 Task: Add Total Cluster Fudge Dark Chocolate Hot Cocoa Bombs to the cart.
Action: Mouse pressed left at (21, 93)
Screenshot: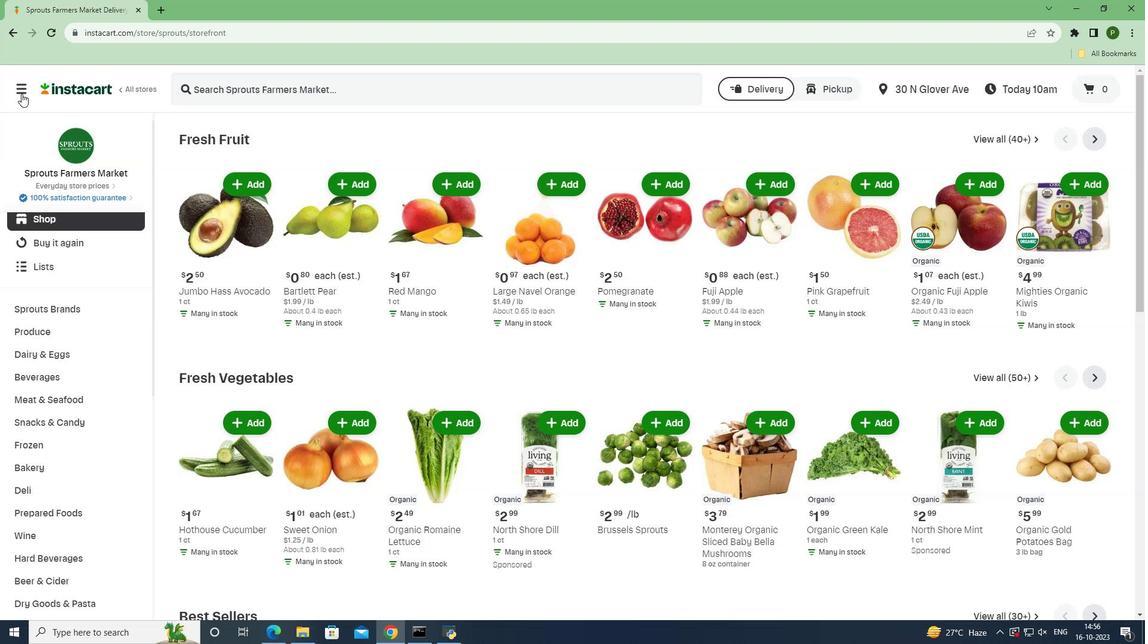 
Action: Mouse moved to (43, 313)
Screenshot: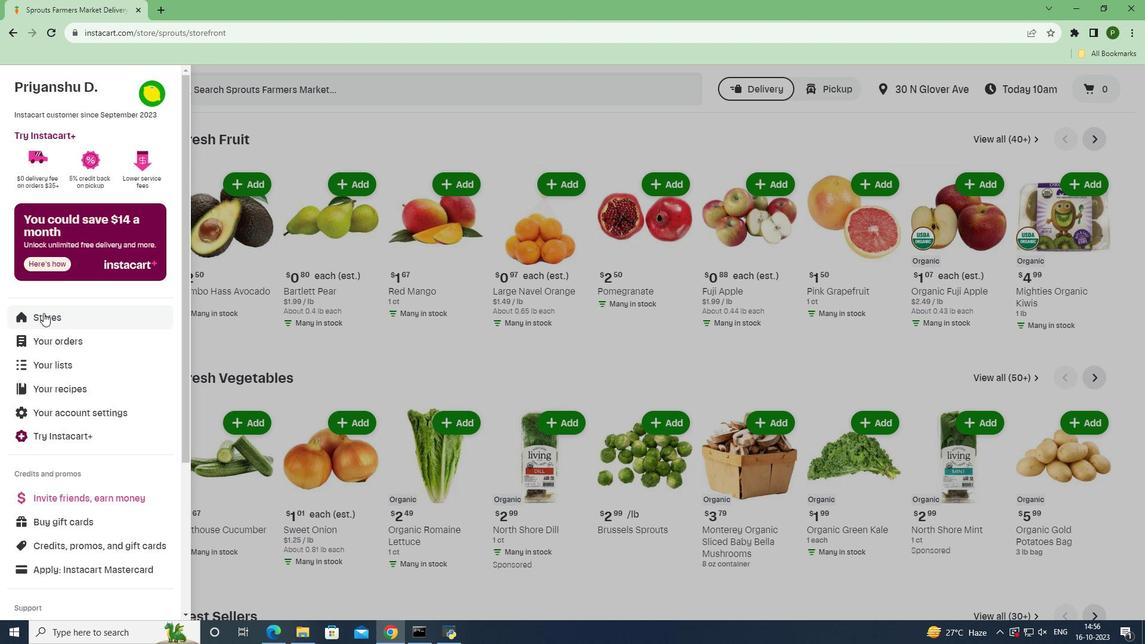 
Action: Mouse pressed left at (43, 313)
Screenshot: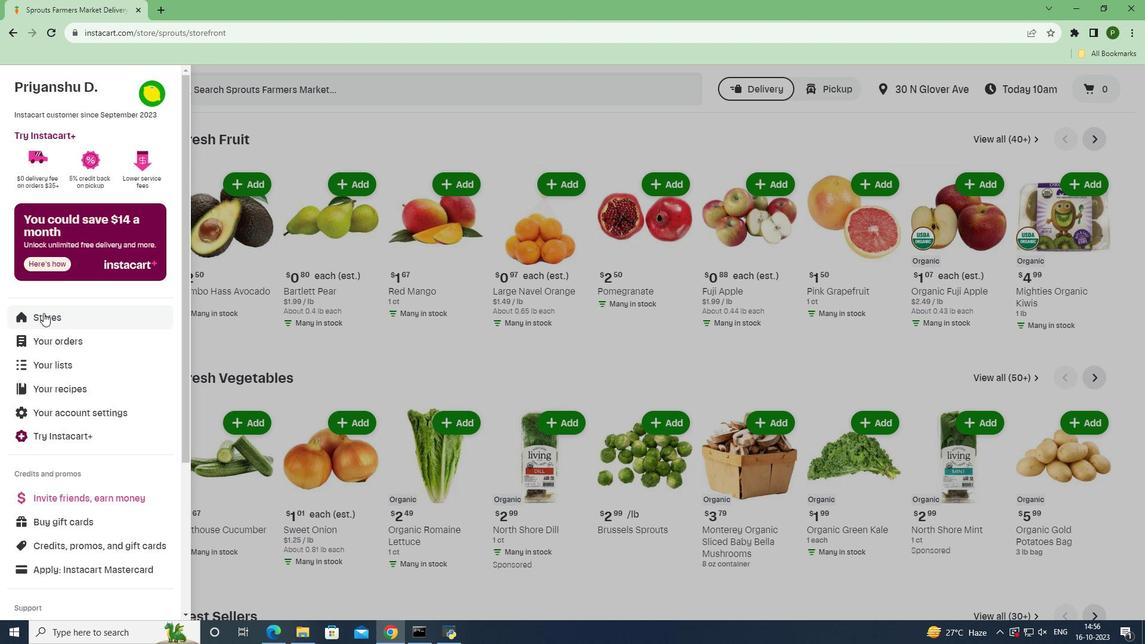 
Action: Mouse moved to (265, 134)
Screenshot: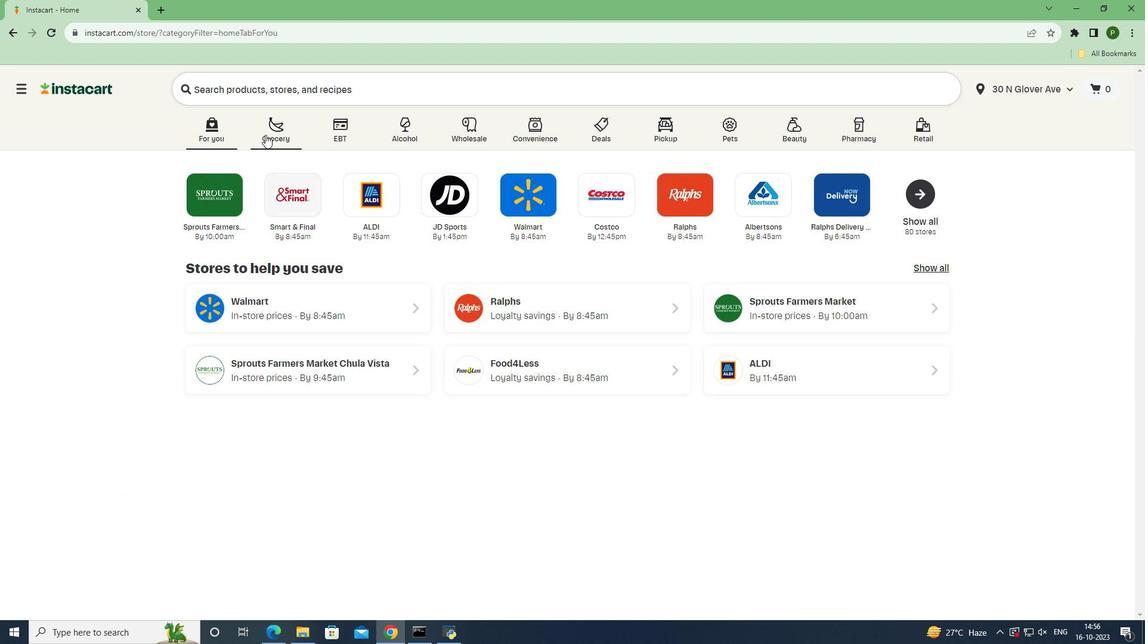 
Action: Mouse pressed left at (265, 134)
Screenshot: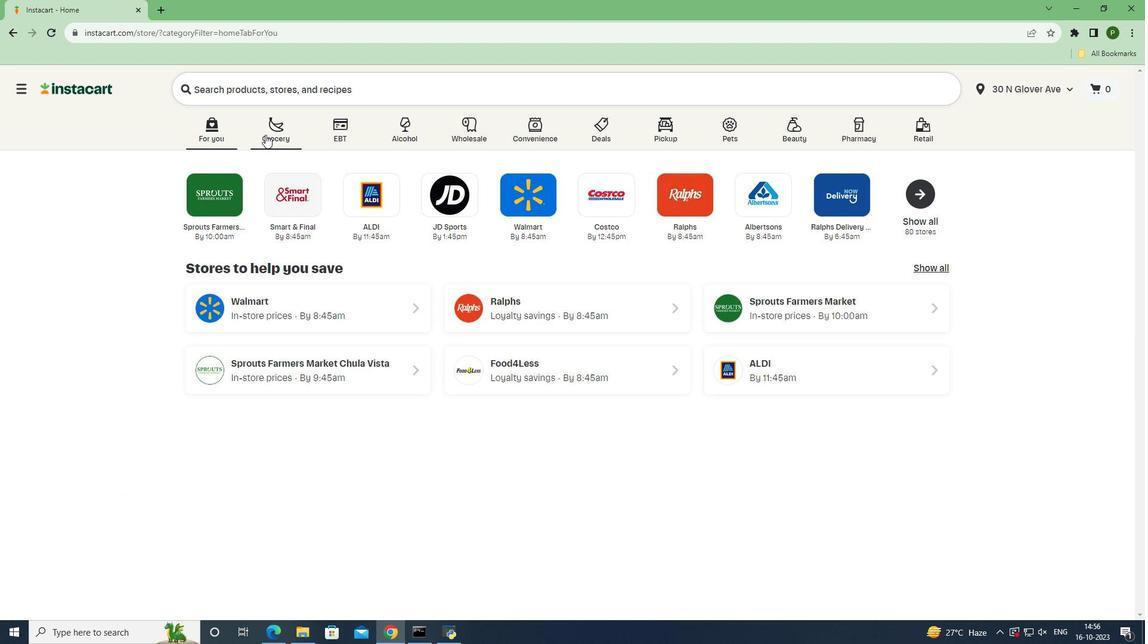 
Action: Mouse moved to (730, 272)
Screenshot: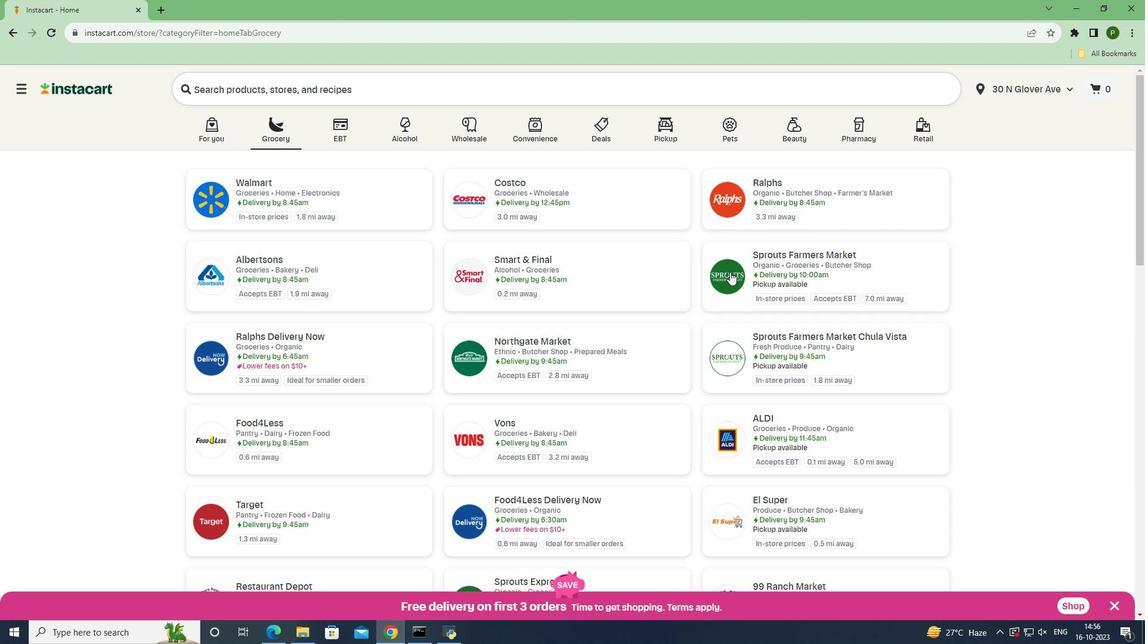 
Action: Mouse pressed left at (730, 272)
Screenshot: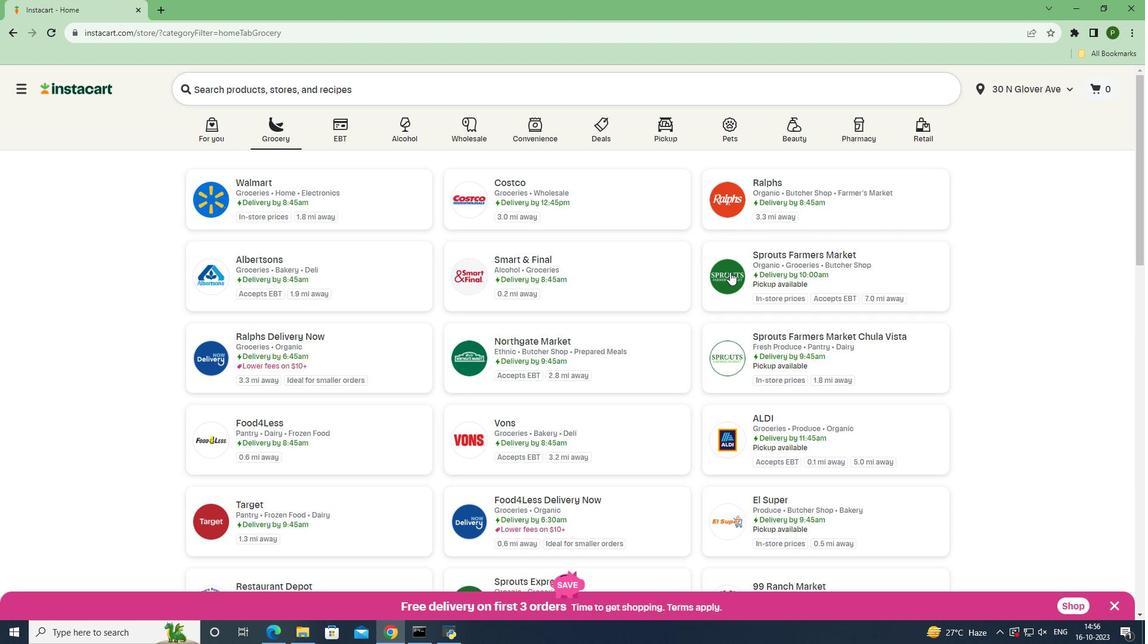 
Action: Mouse moved to (57, 408)
Screenshot: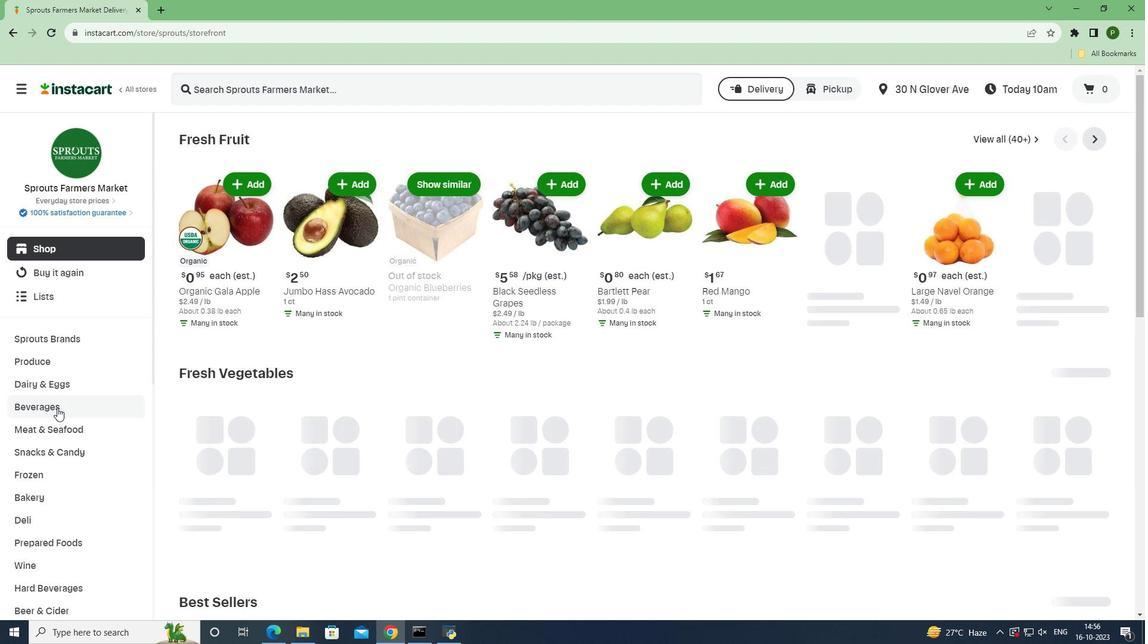 
Action: Mouse pressed left at (57, 408)
Screenshot: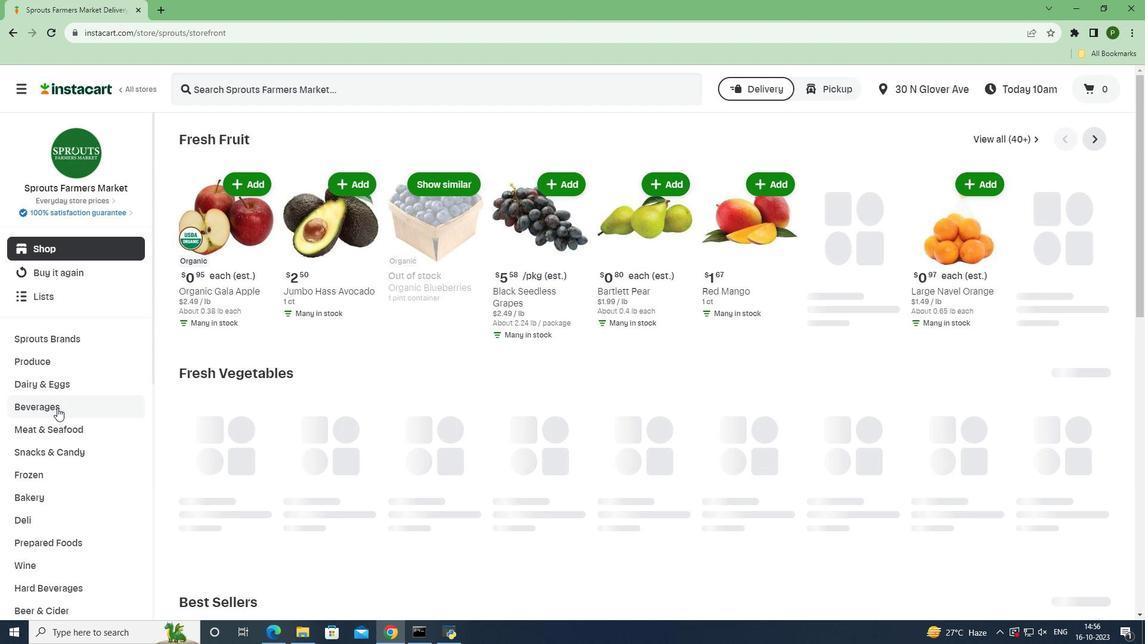 
Action: Mouse moved to (1077, 166)
Screenshot: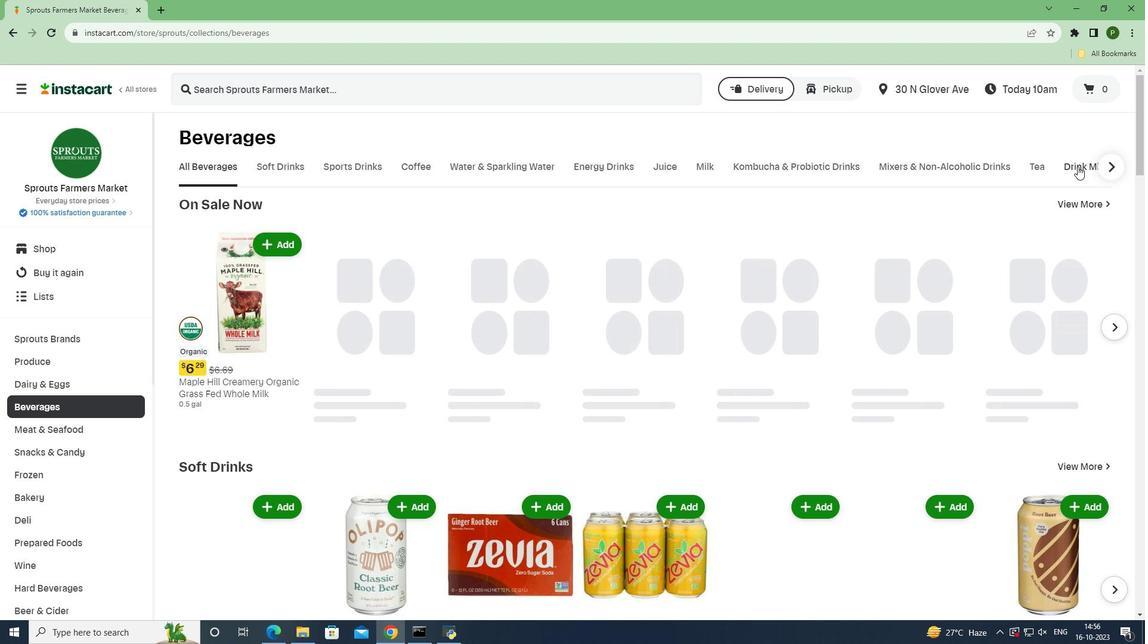 
Action: Mouse pressed left at (1077, 166)
Screenshot: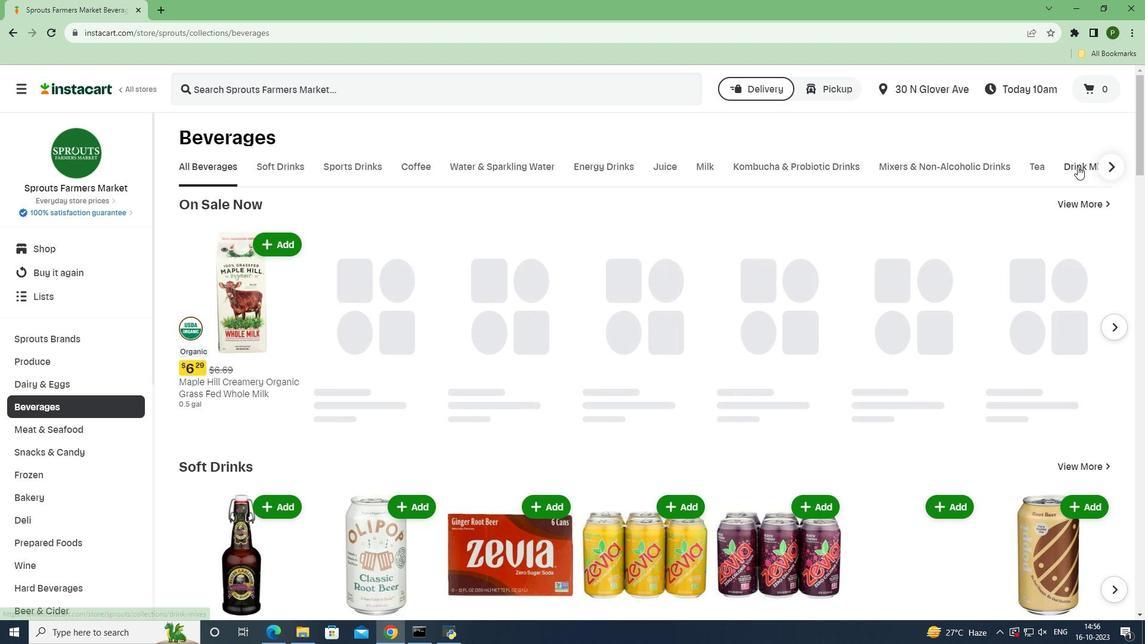
Action: Mouse moved to (530, 220)
Screenshot: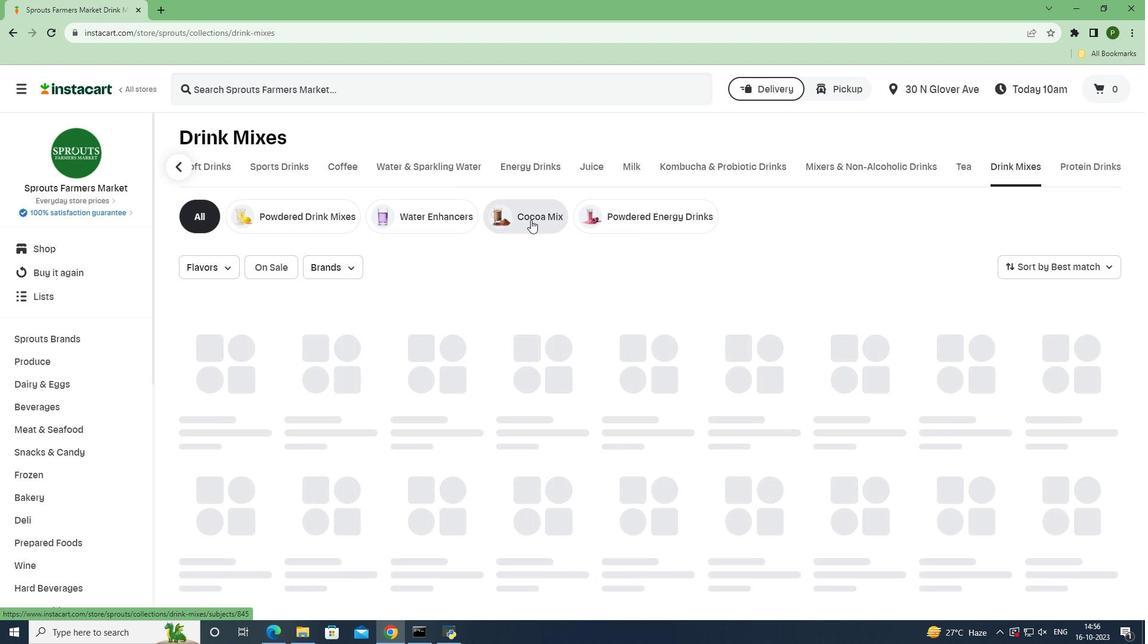 
Action: Mouse pressed left at (530, 220)
Screenshot: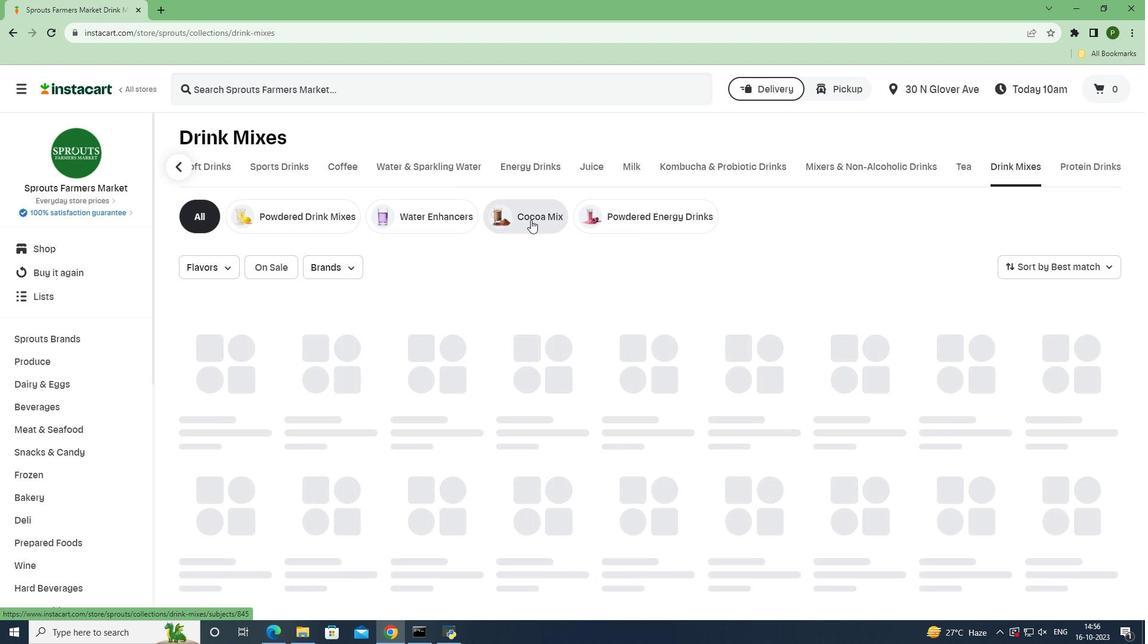 
Action: Mouse moved to (292, 90)
Screenshot: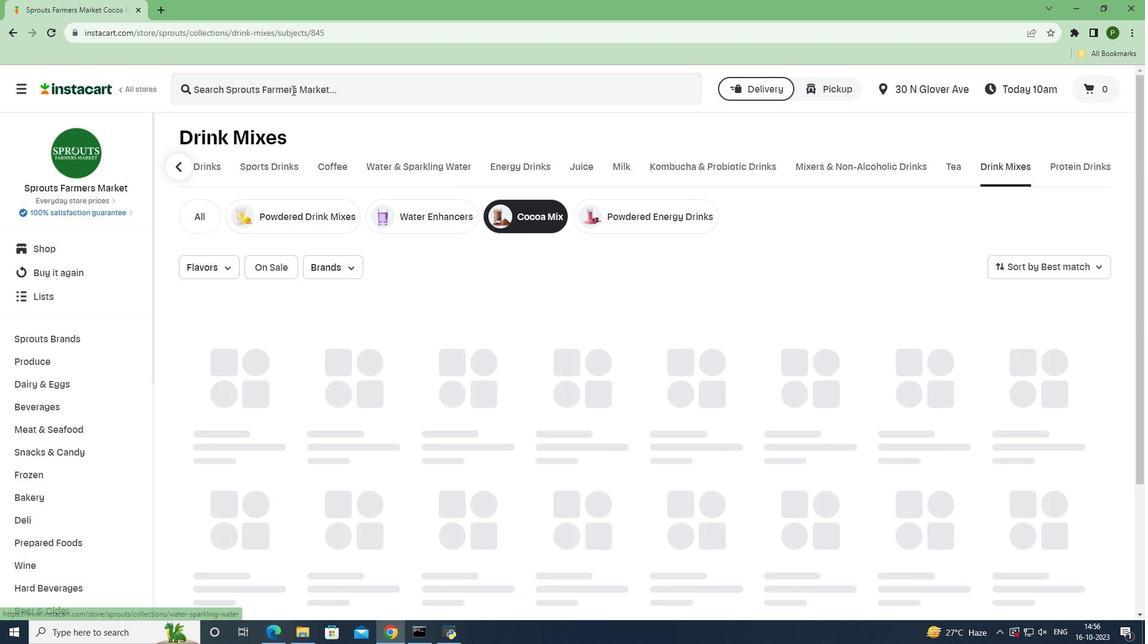 
Action: Mouse pressed left at (292, 90)
Screenshot: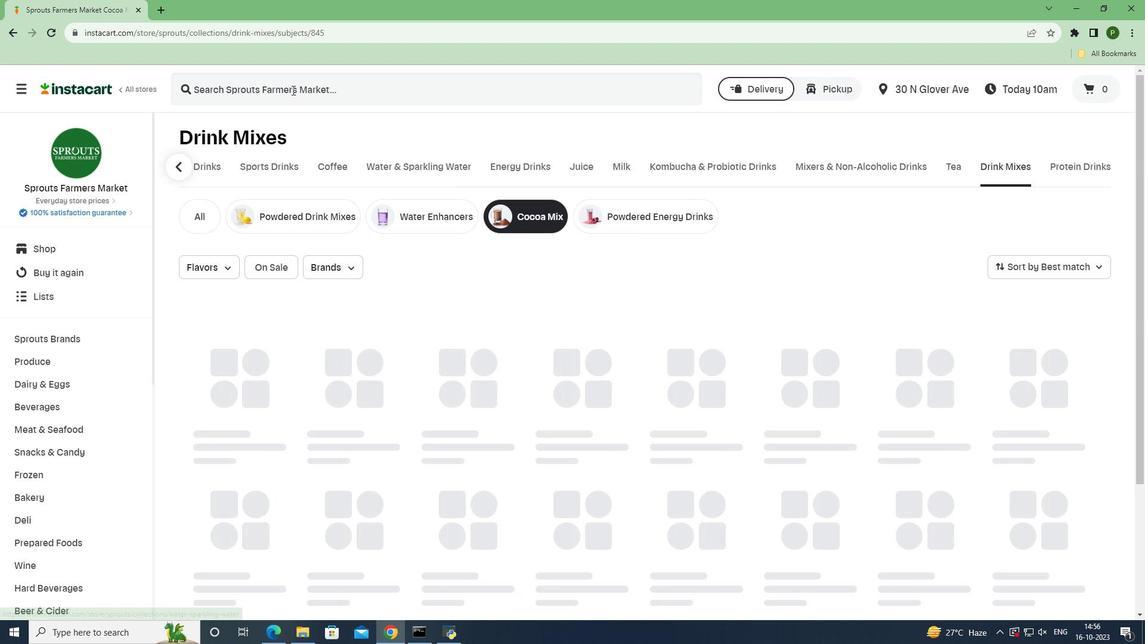 
Action: Key pressed <Key.caps_lock>T<Key.caps_lock>otal<Key.space><Key.caps_lock>C<Key.caps_lock>luster<Key.space><Key.caps_lock>F<Key.caps_lock>udge<Key.space><Key.caps_lock>D<Key.caps_lock>ark<Key.space><Key.caps_lock>C<Key.caps_lock>hocolate<Key.space><Key.caps_lock>H<Key.caps_lock>ot<Key.space><Key.caps_lock>C<Key.caps_lock>ocoa<Key.space><Key.caps_lock>B<Key.caps_lock>ombs<Key.space><Key.enter>
Screenshot: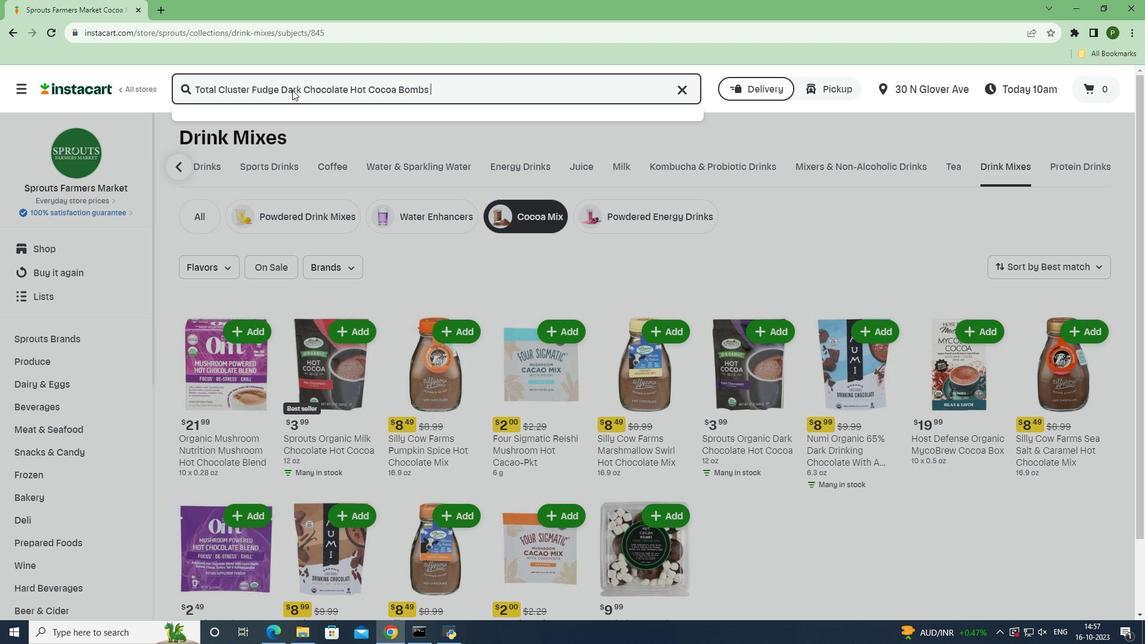 
Action: Mouse moved to (340, 206)
Screenshot: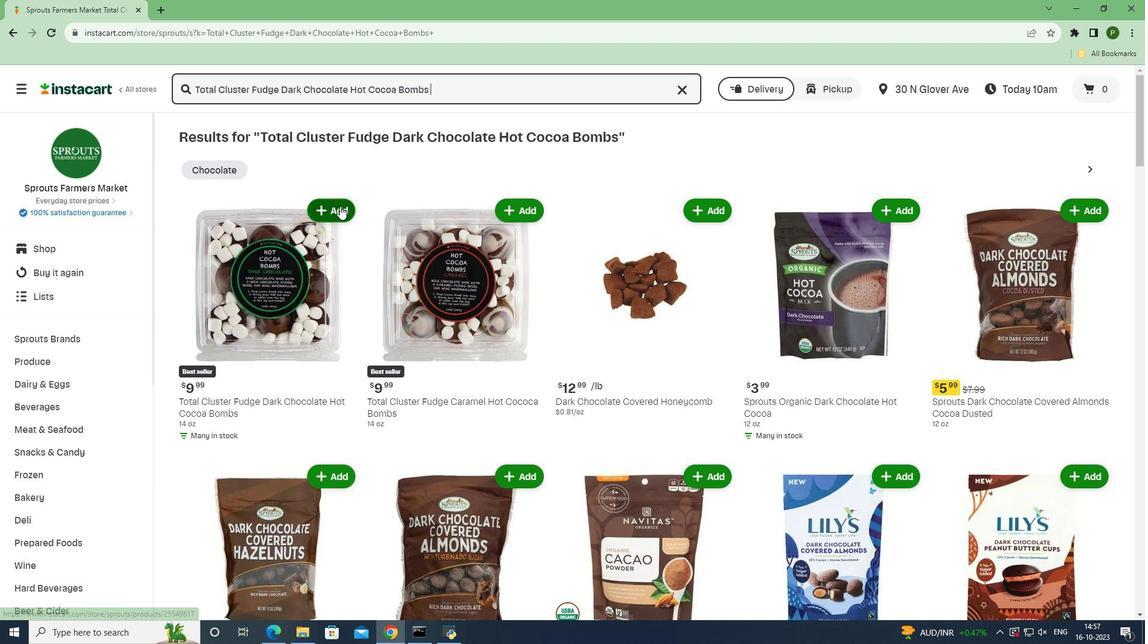 
Action: Mouse pressed left at (340, 206)
Screenshot: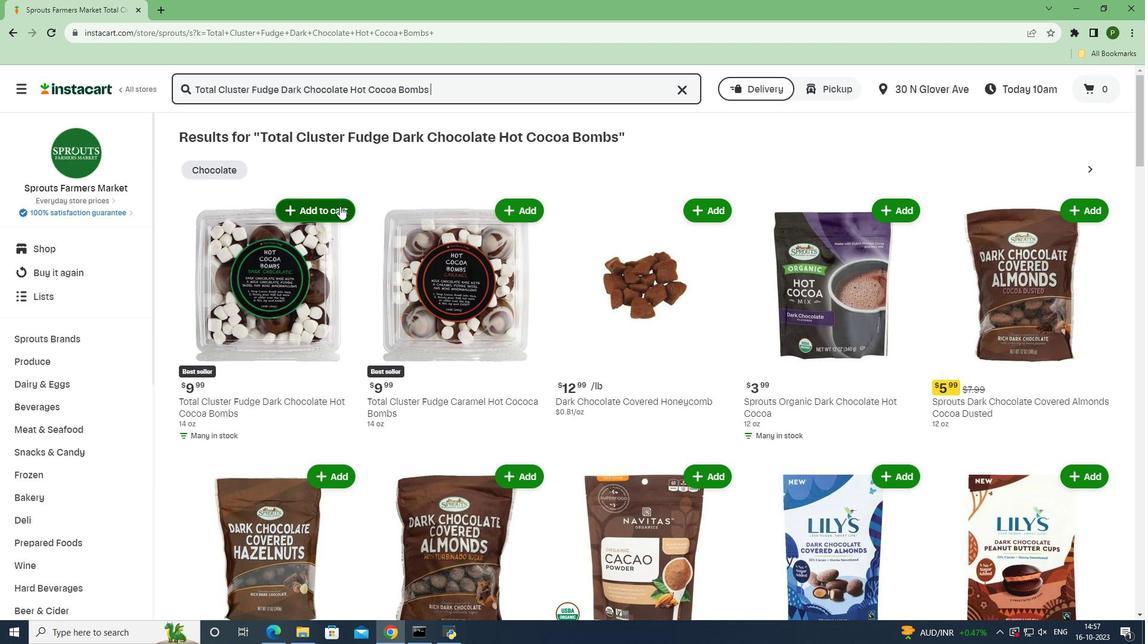 
Action: Mouse moved to (364, 277)
Screenshot: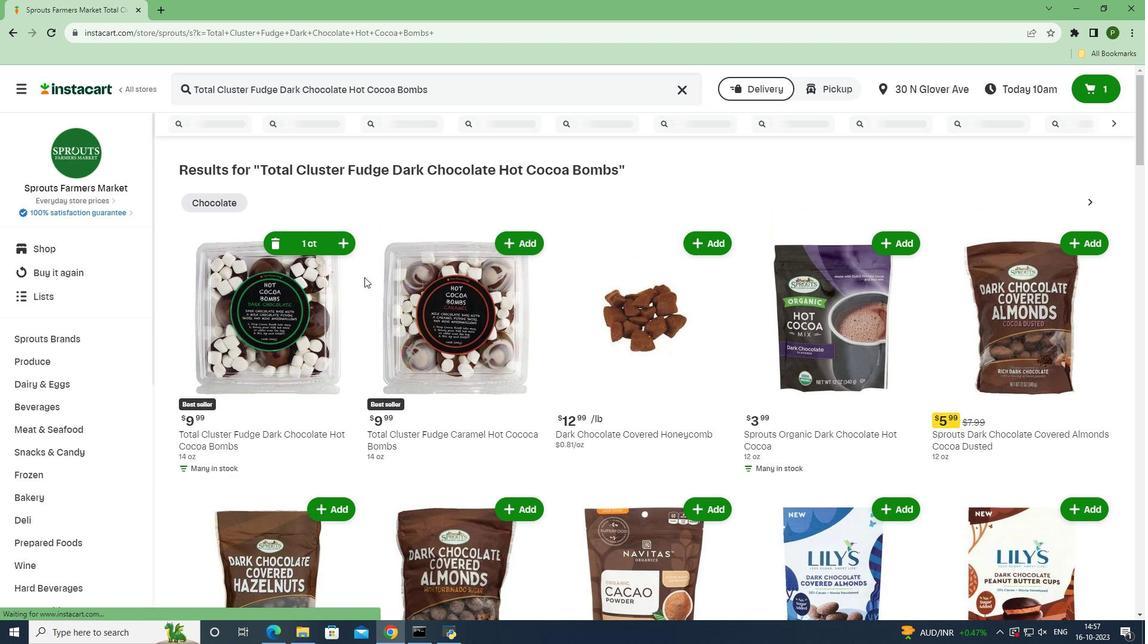 
